 Task: For heading Calibri with Bold.  font size for heading24,  'Change the font style of data to'Bell MT.  and font size to 16,  Change the alignment of both headline & data to Align middle & Align Center.  In the sheet  Budget Management Template Workbook
Action: Mouse moved to (25, 132)
Screenshot: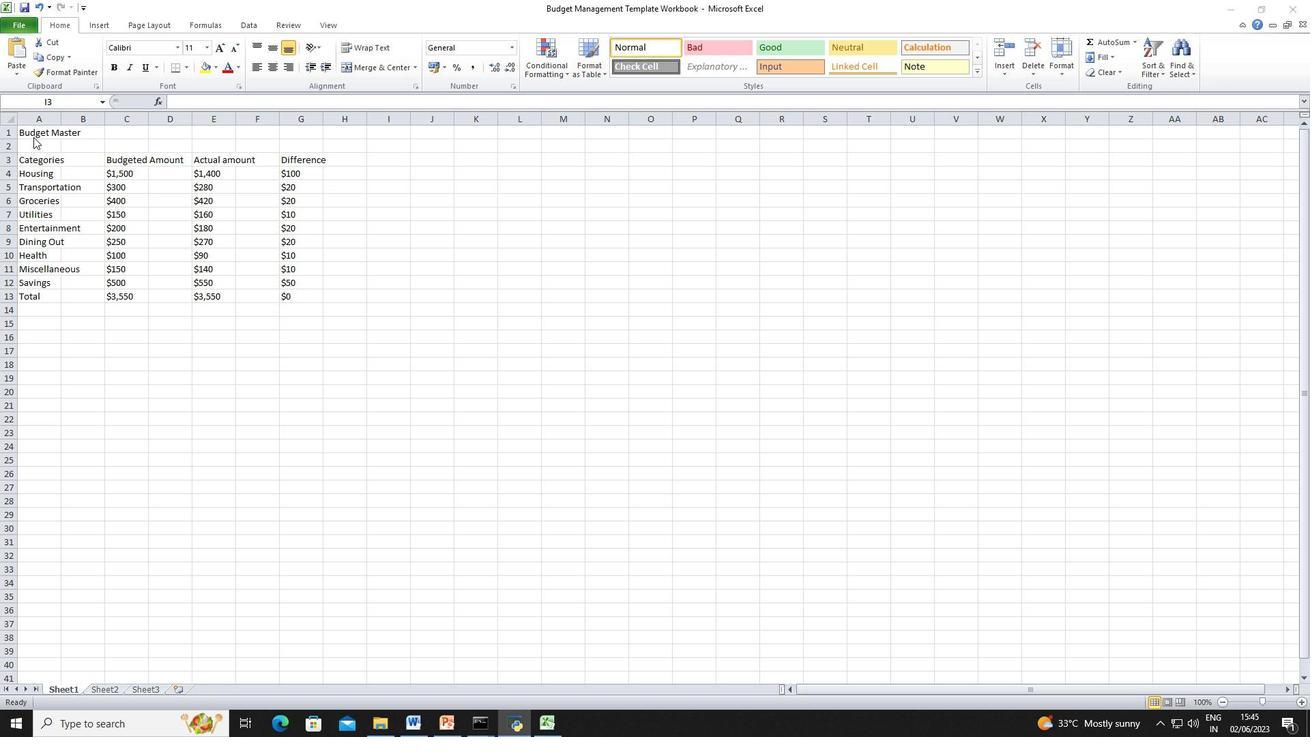 
Action: Mouse pressed left at (25, 132)
Screenshot: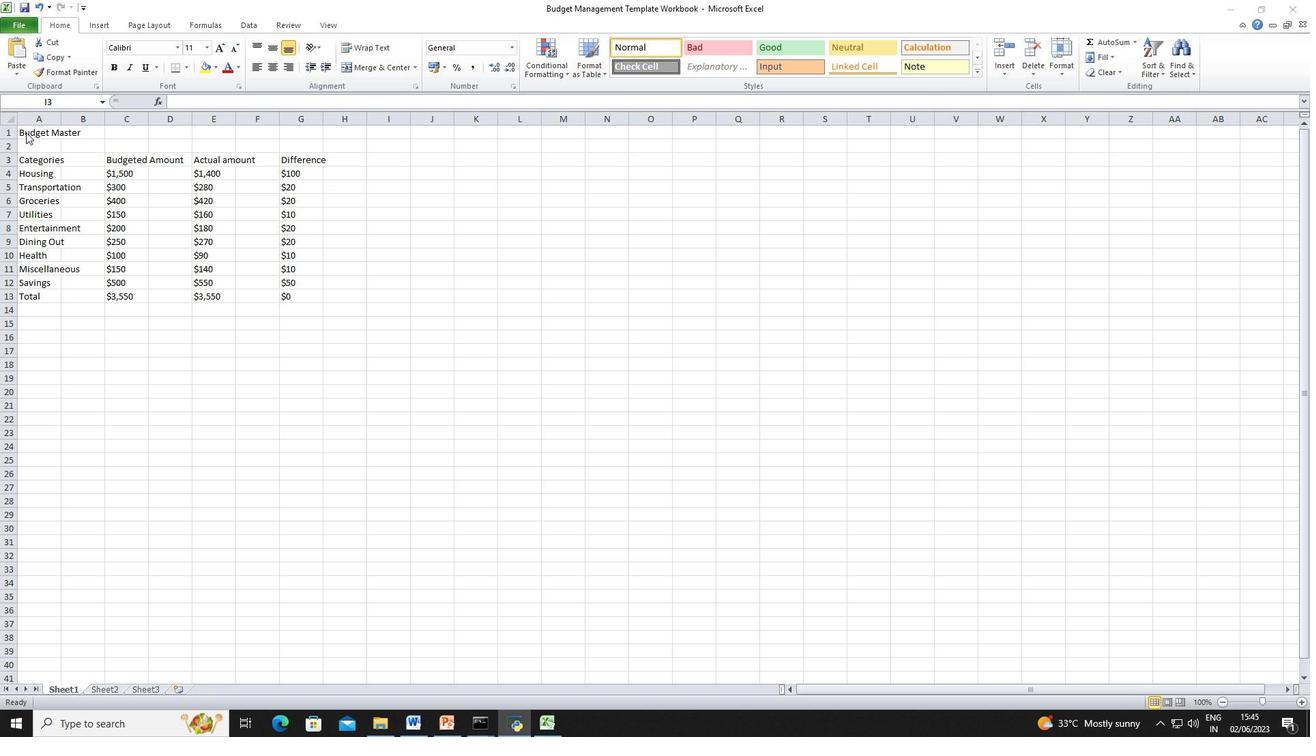 
Action: Mouse pressed left at (25, 132)
Screenshot: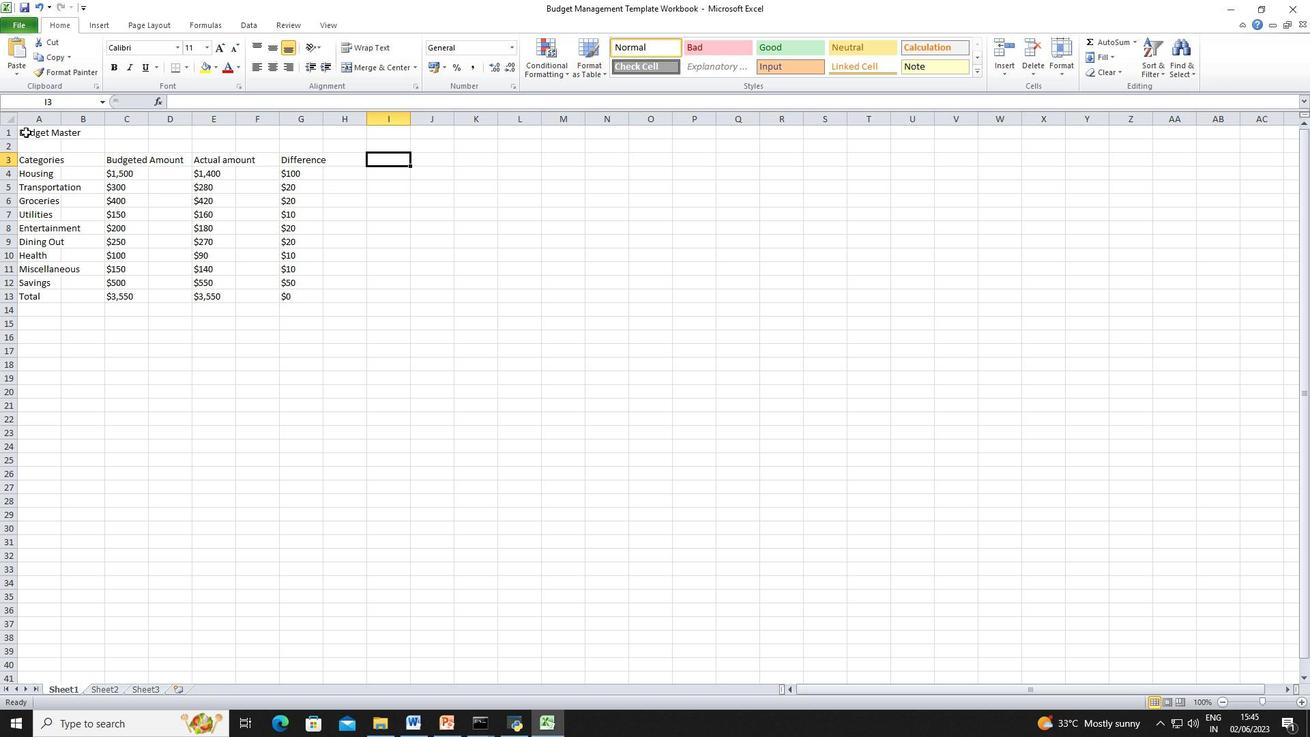 
Action: Mouse moved to (174, 43)
Screenshot: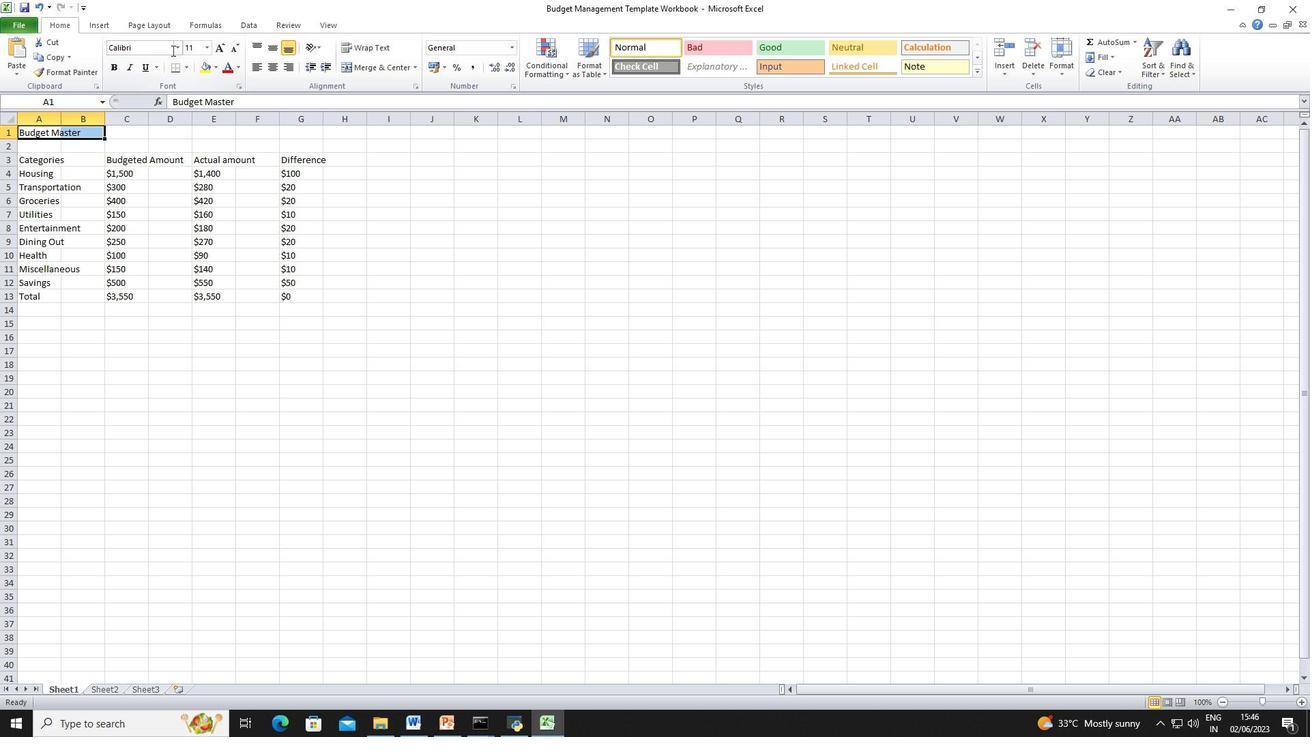 
Action: Mouse pressed left at (174, 43)
Screenshot: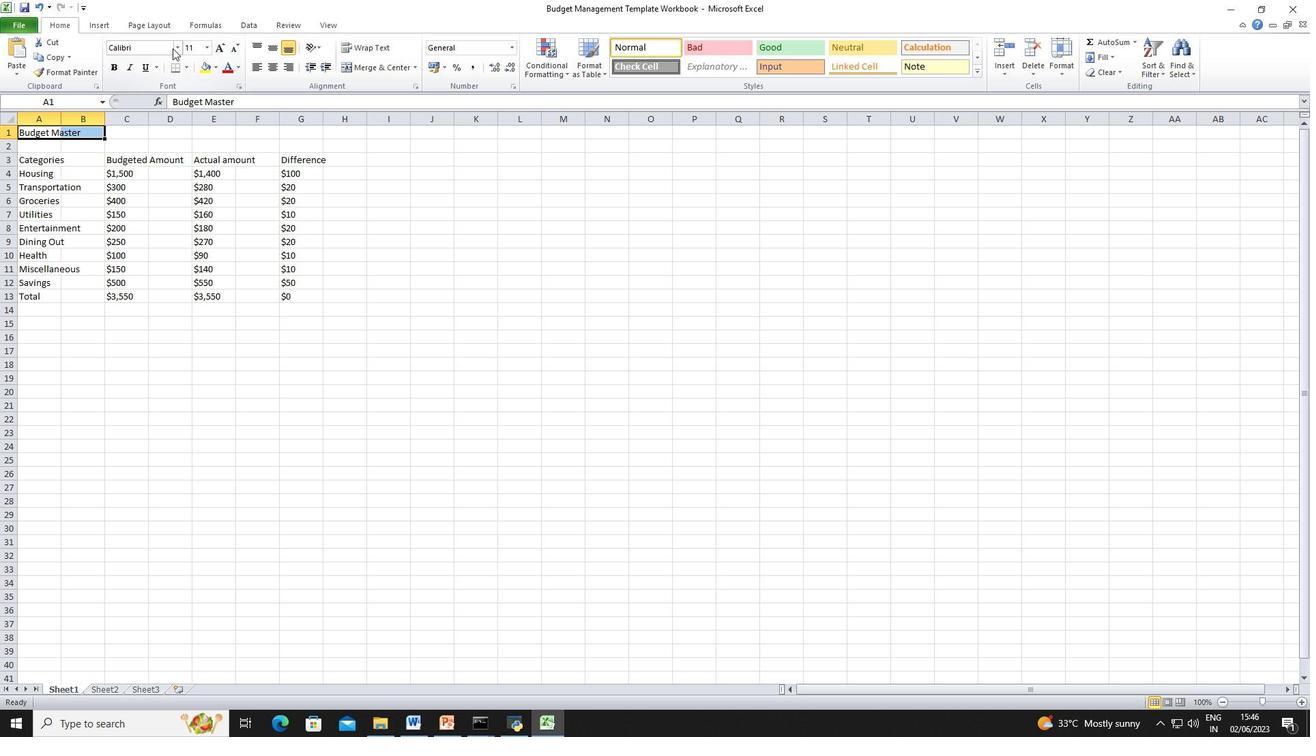 
Action: Mouse moved to (171, 91)
Screenshot: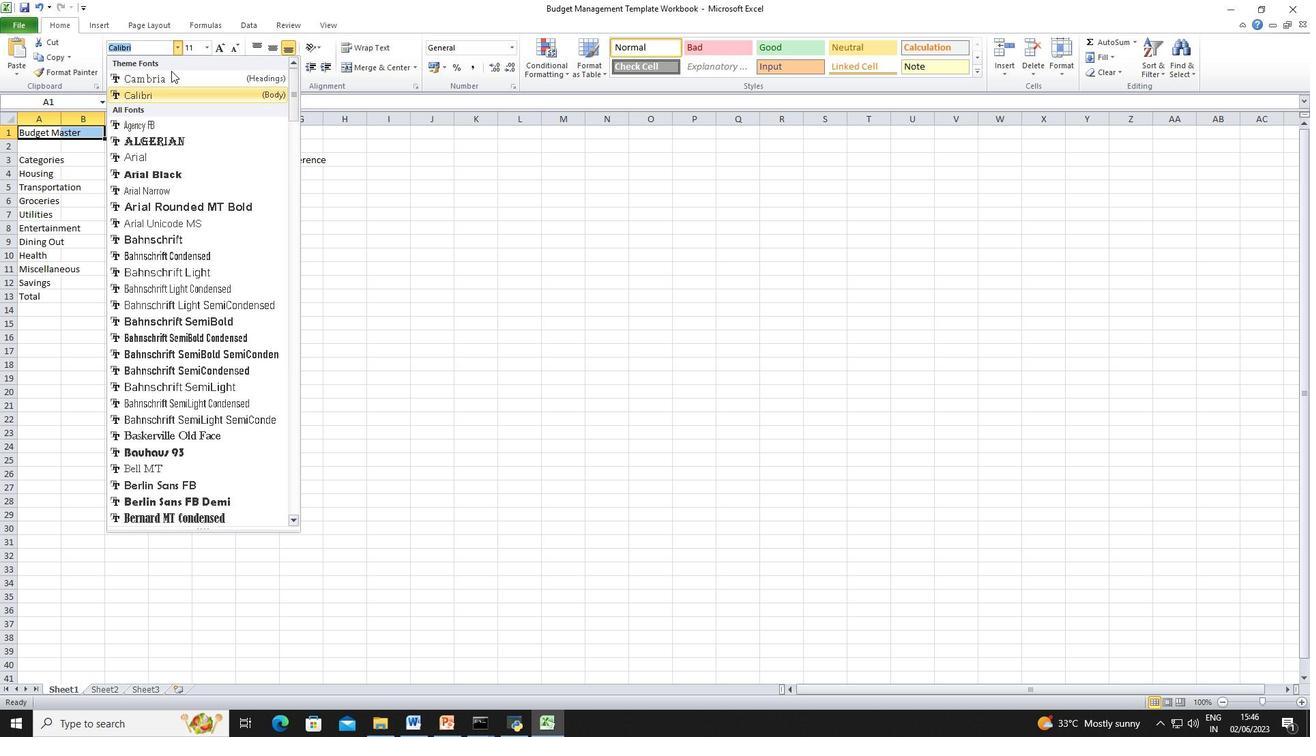 
Action: Mouse pressed left at (171, 91)
Screenshot: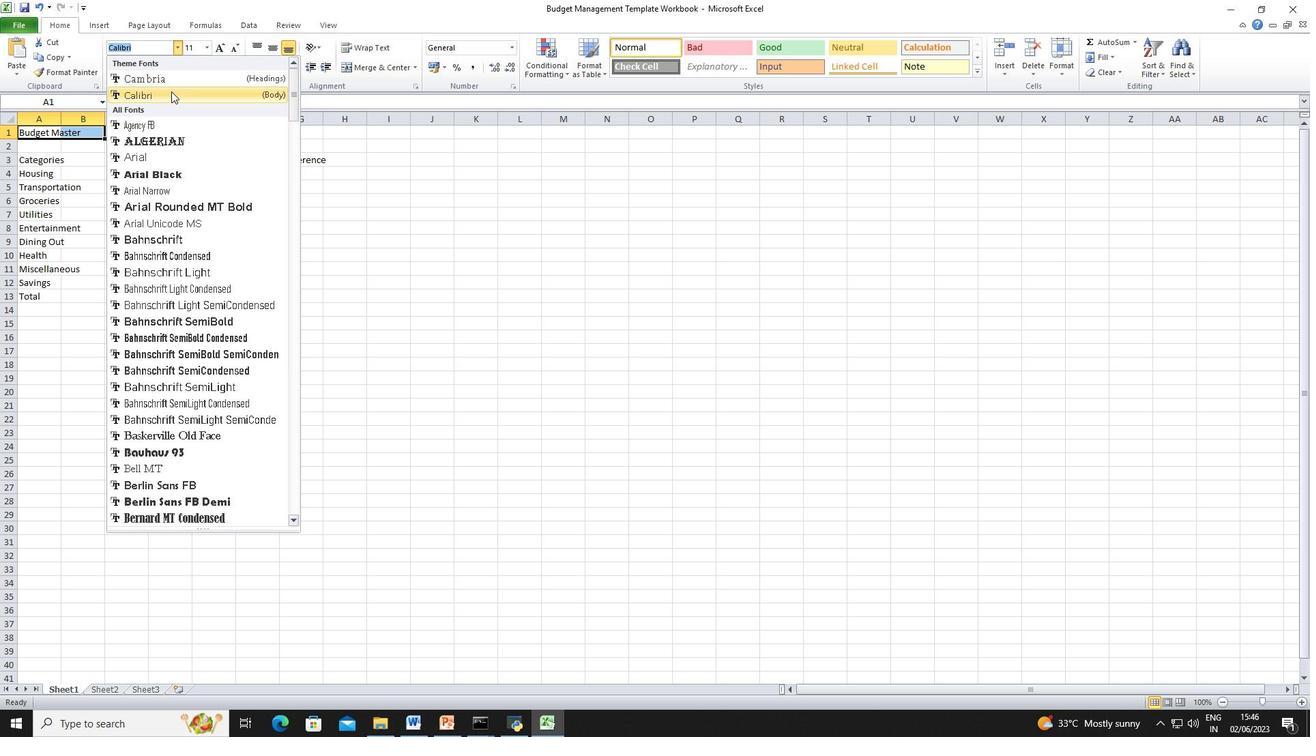 
Action: Mouse moved to (111, 67)
Screenshot: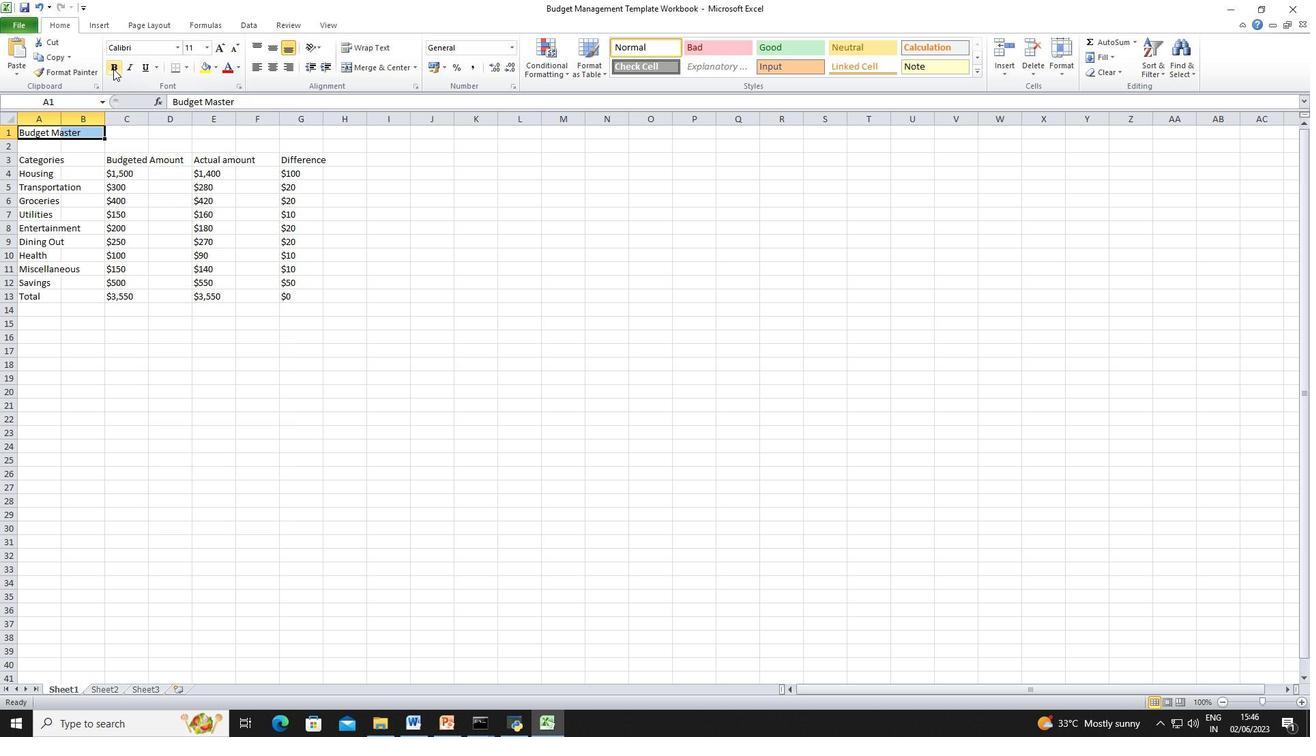 
Action: Mouse pressed left at (111, 67)
Screenshot: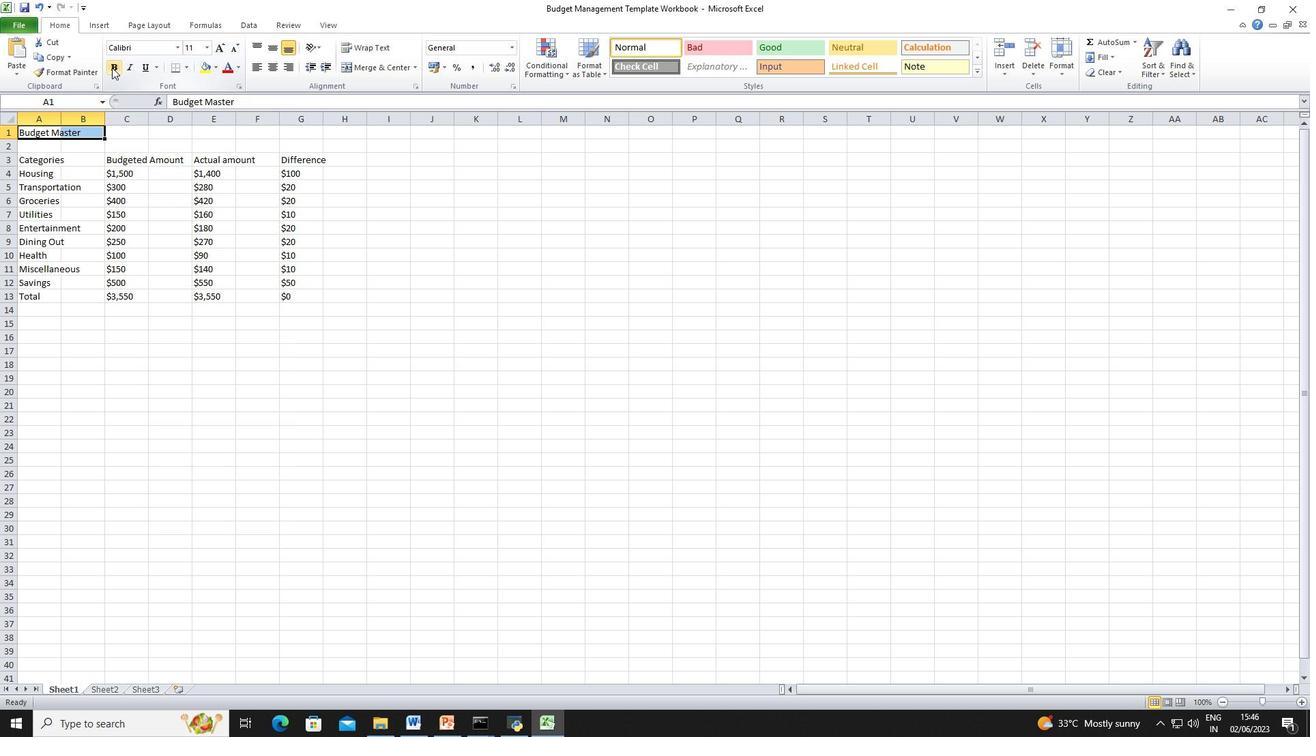 
Action: Mouse moved to (210, 44)
Screenshot: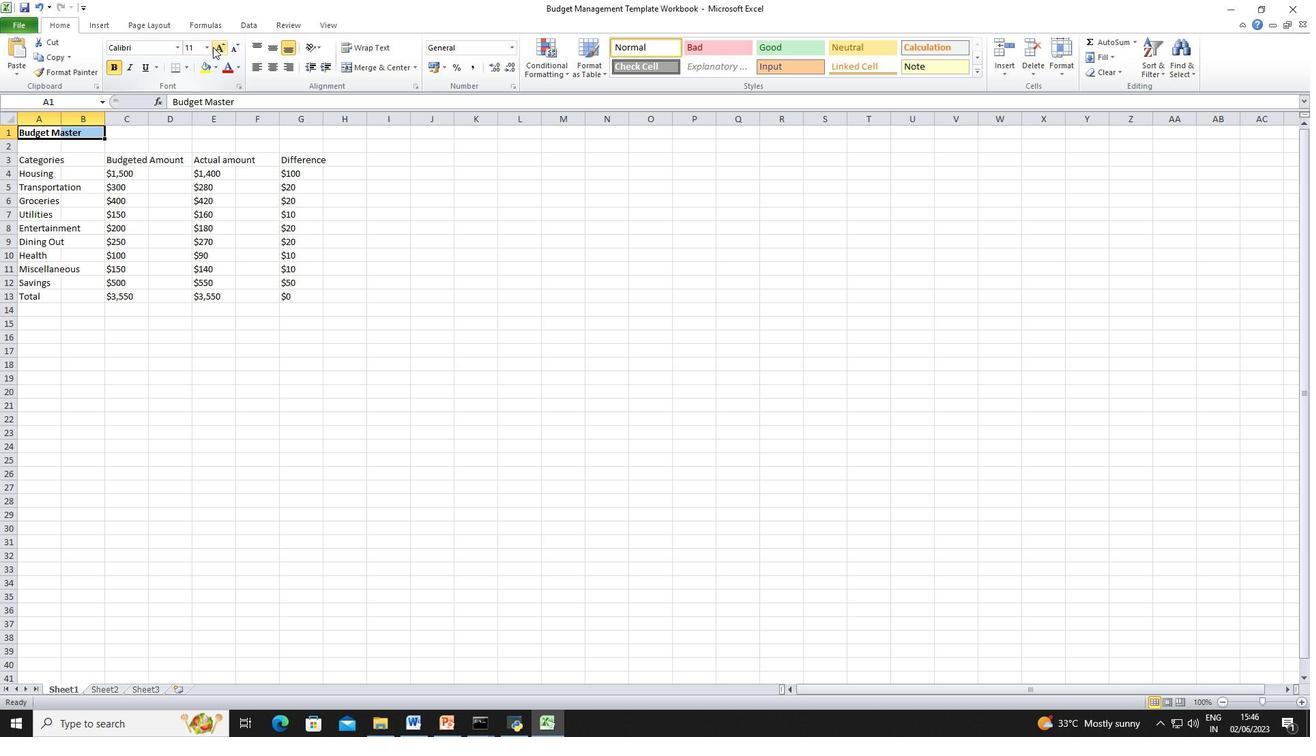 
Action: Mouse pressed left at (210, 44)
Screenshot: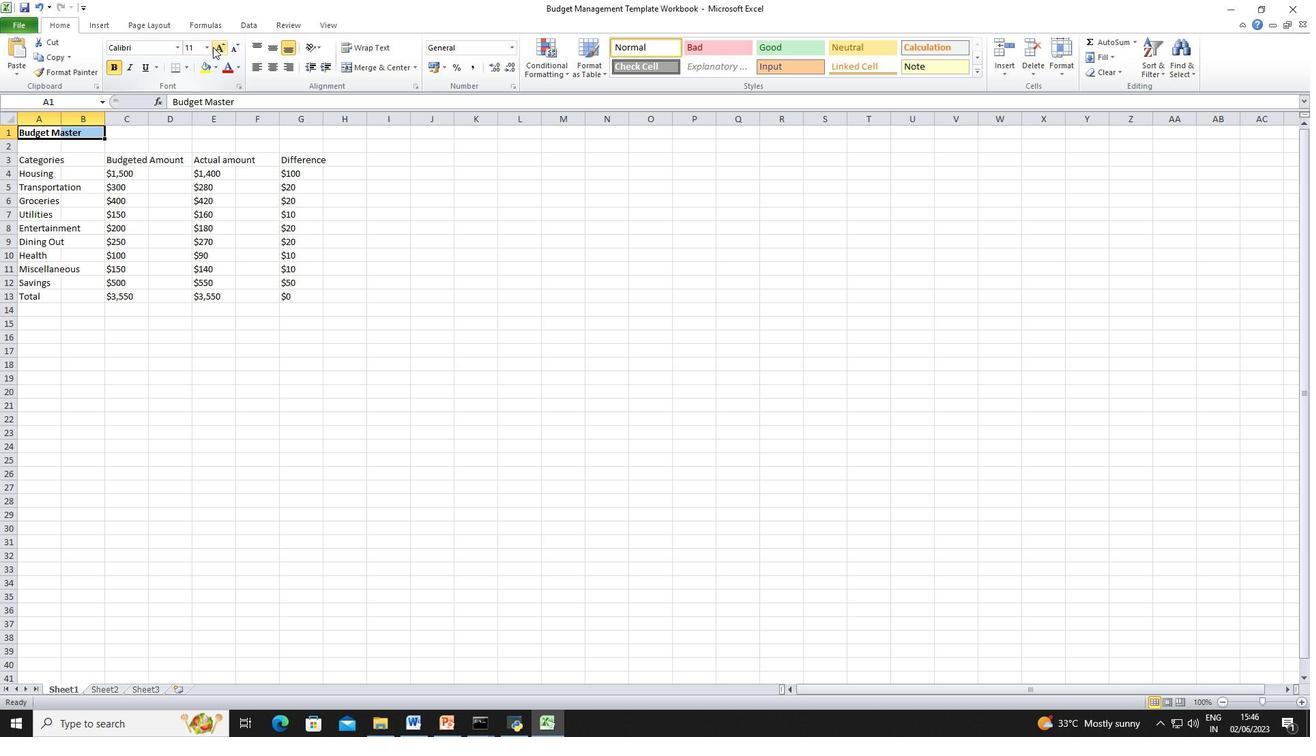 
Action: Mouse moved to (195, 176)
Screenshot: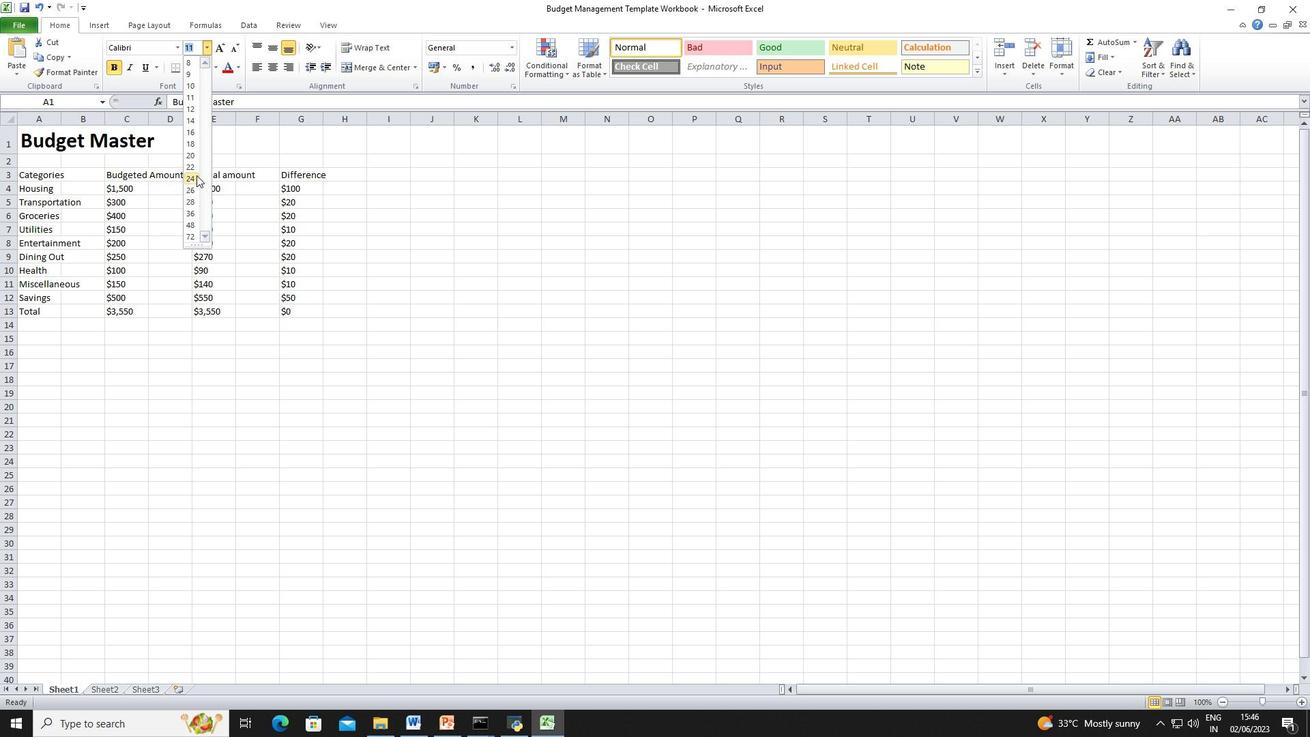 
Action: Mouse pressed left at (195, 176)
Screenshot: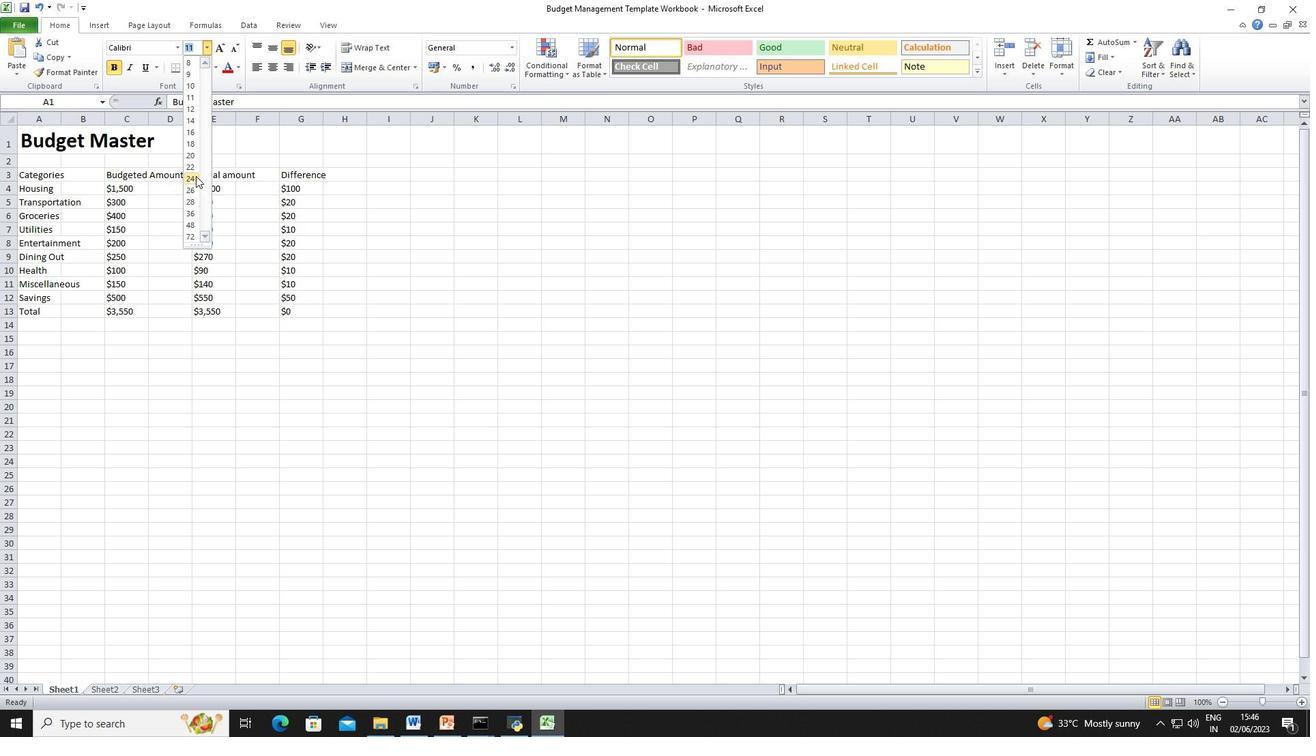 
Action: Mouse moved to (49, 171)
Screenshot: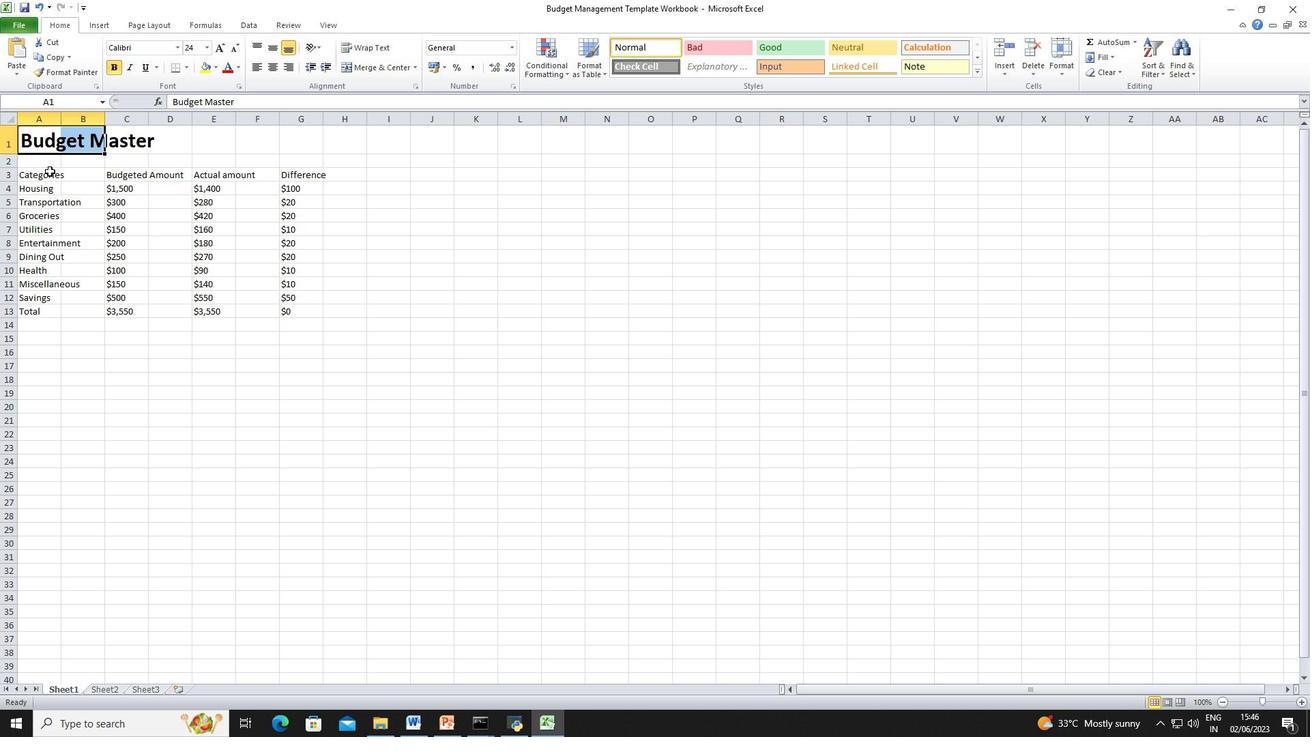 
Action: Mouse pressed left at (49, 171)
Screenshot: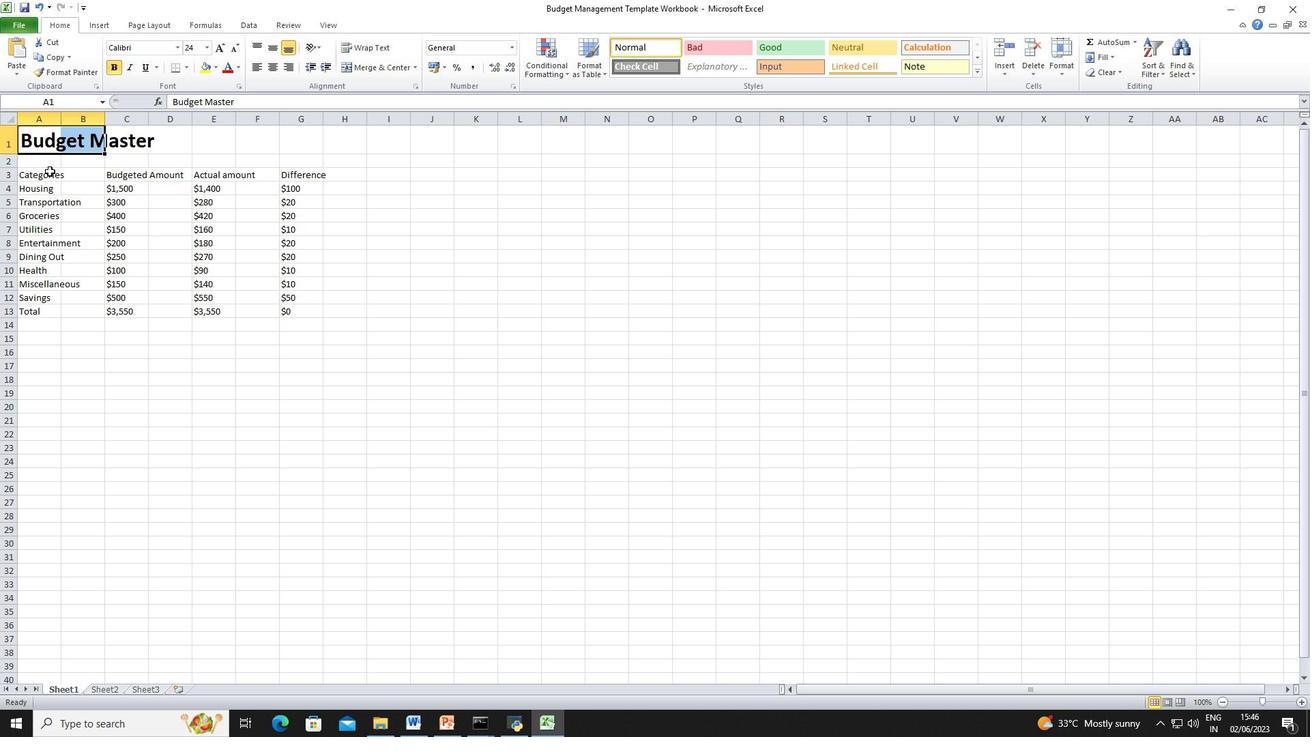 
Action: Mouse moved to (177, 47)
Screenshot: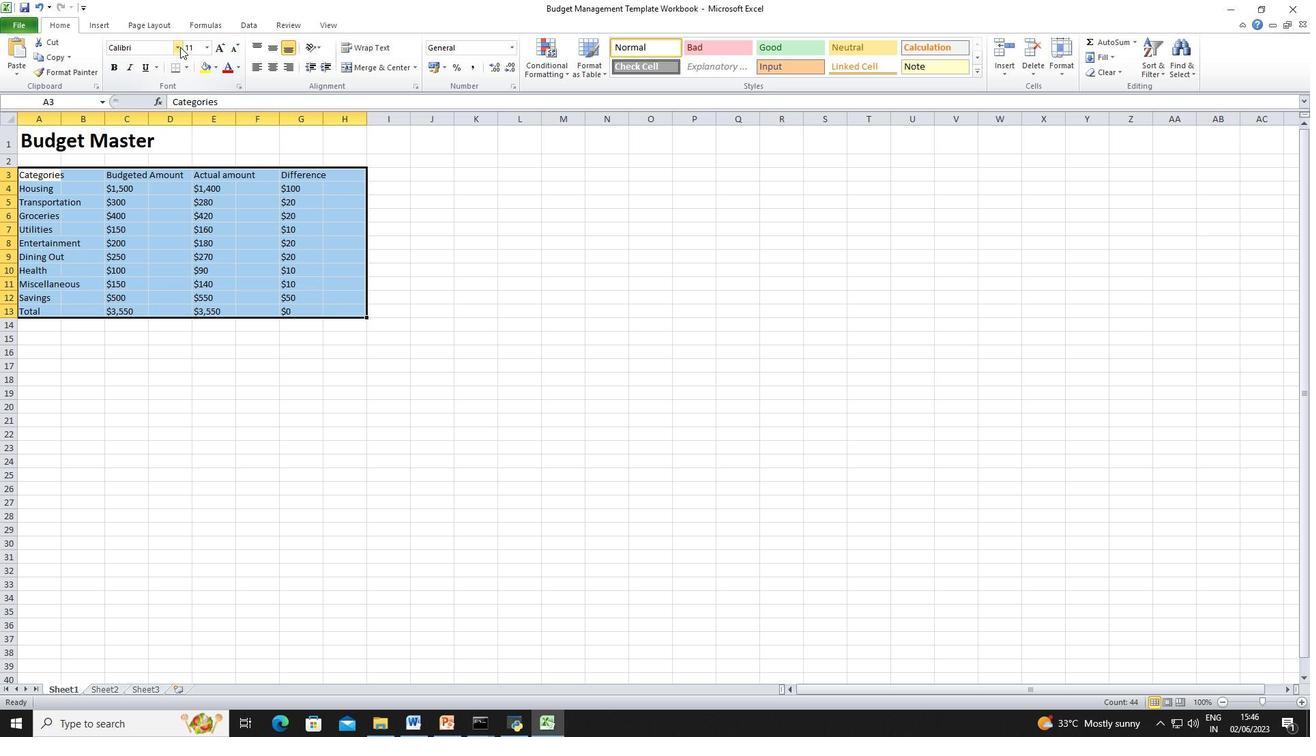 
Action: Mouse pressed left at (177, 47)
Screenshot: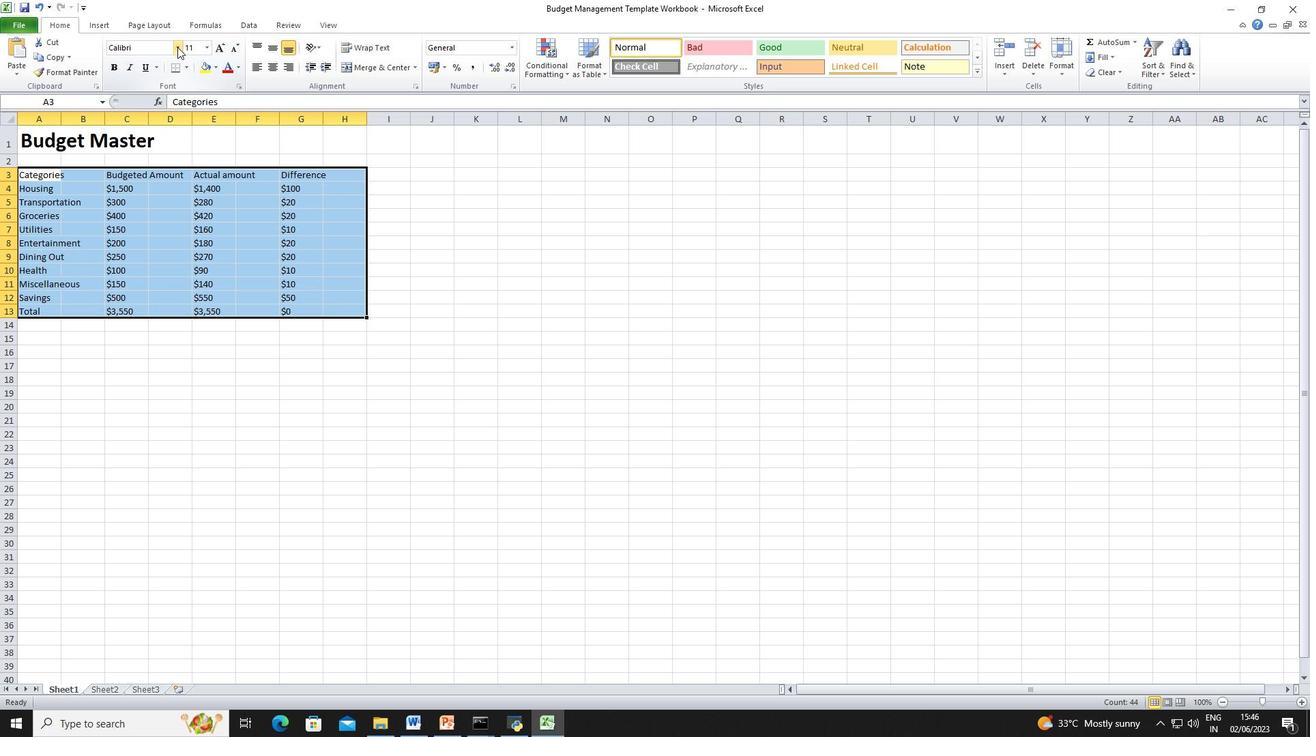 
Action: Mouse moved to (193, 465)
Screenshot: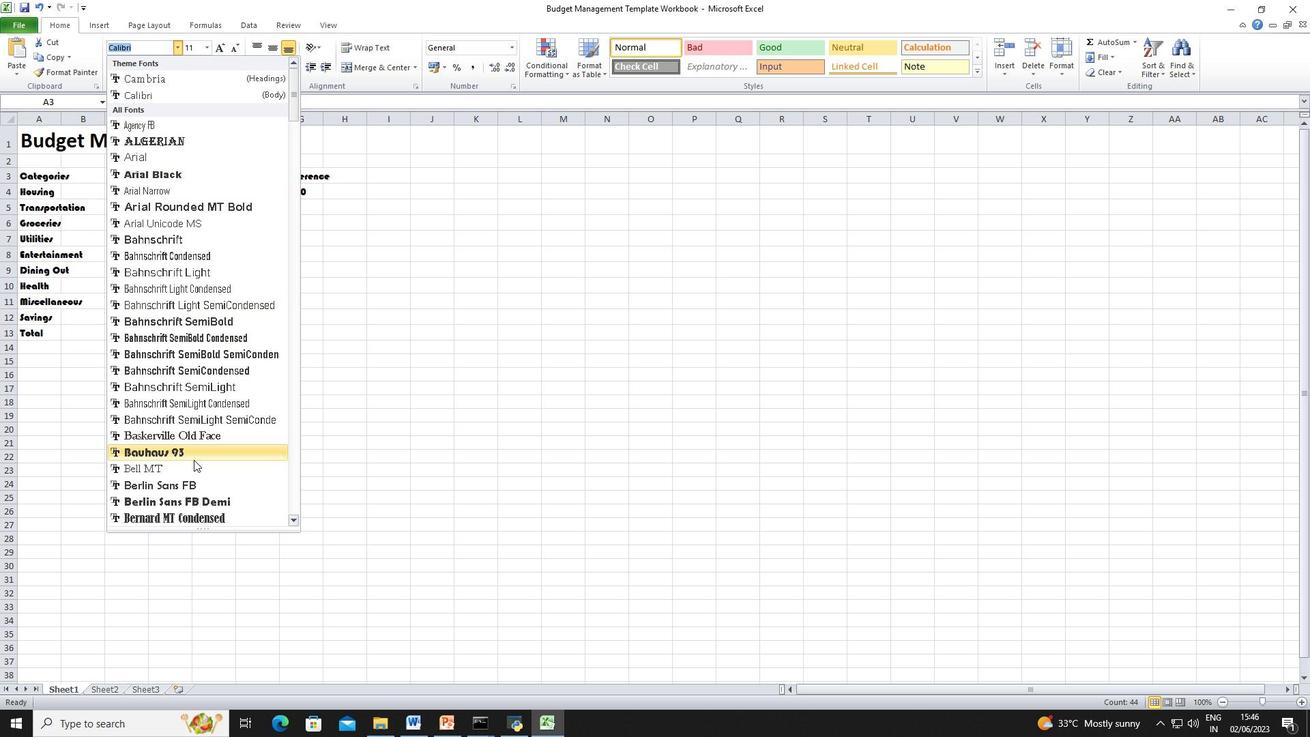 
Action: Mouse pressed left at (193, 465)
Screenshot: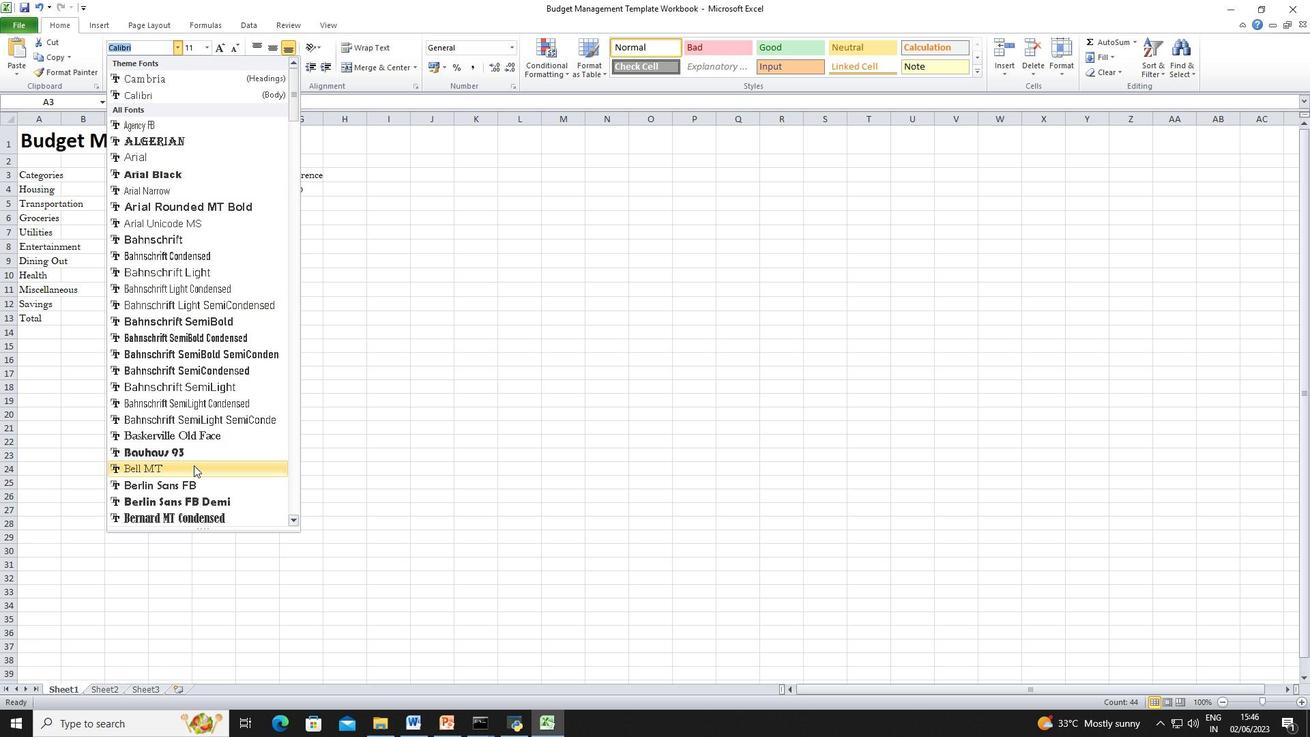 
Action: Mouse moved to (206, 48)
Screenshot: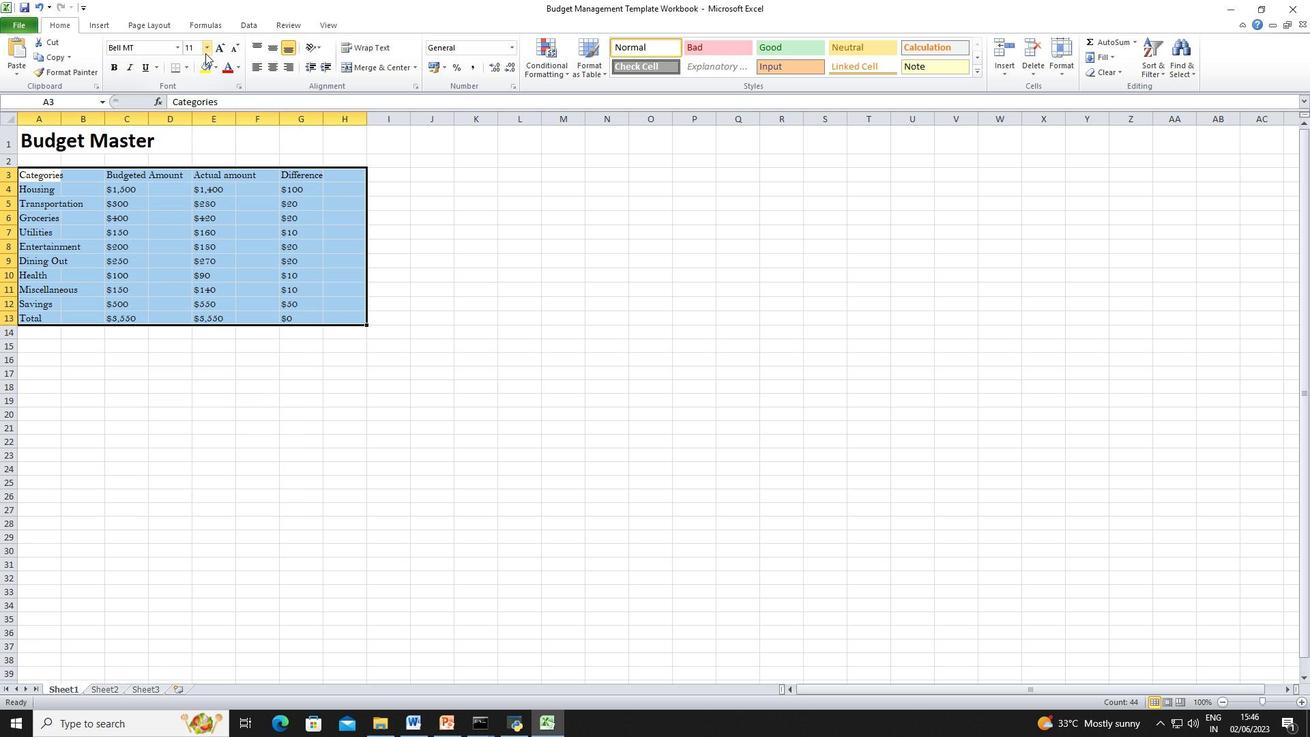 
Action: Mouse pressed left at (206, 48)
Screenshot: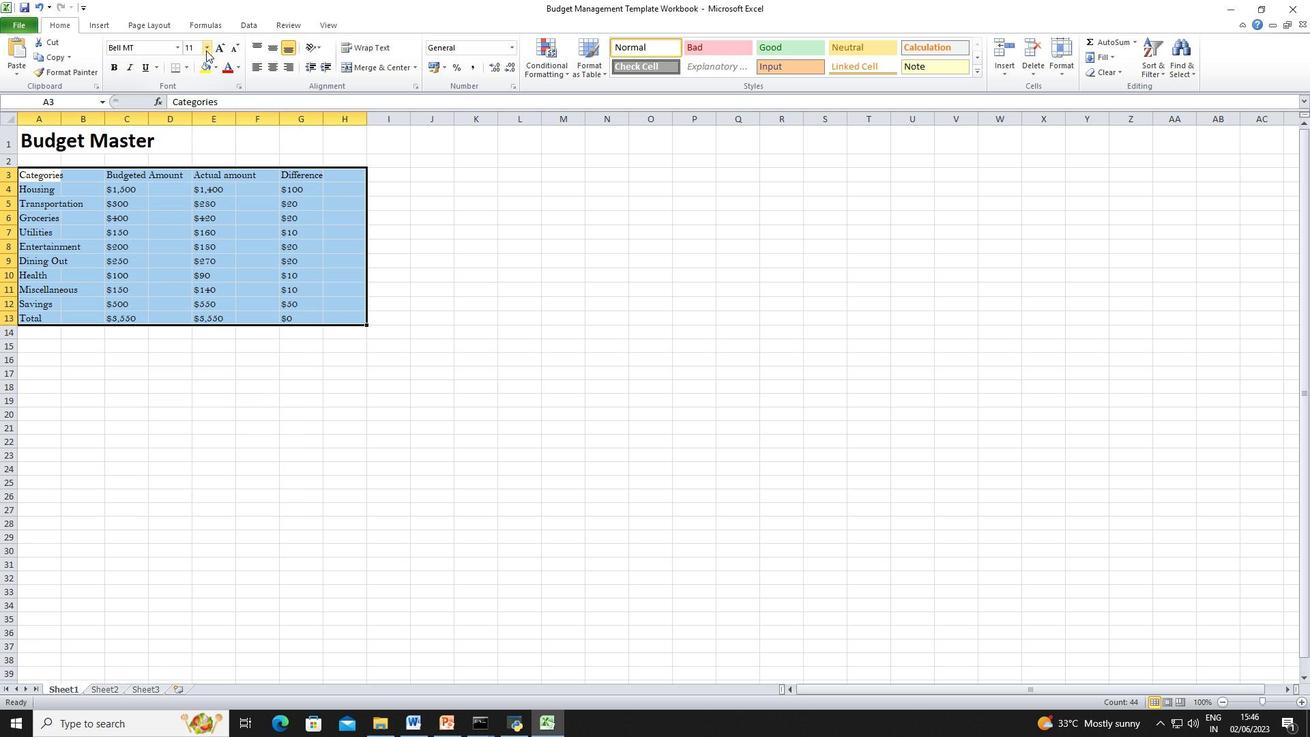 
Action: Mouse moved to (196, 130)
Screenshot: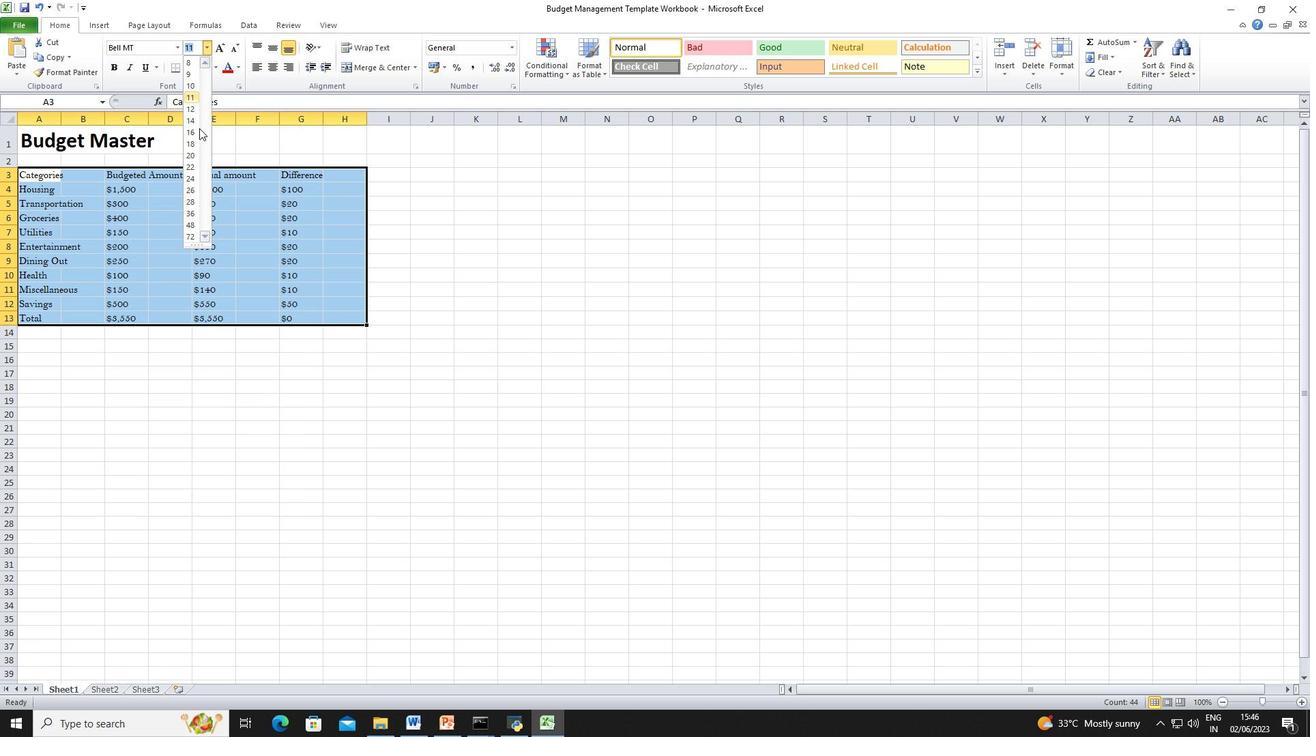 
Action: Mouse pressed left at (196, 130)
Screenshot: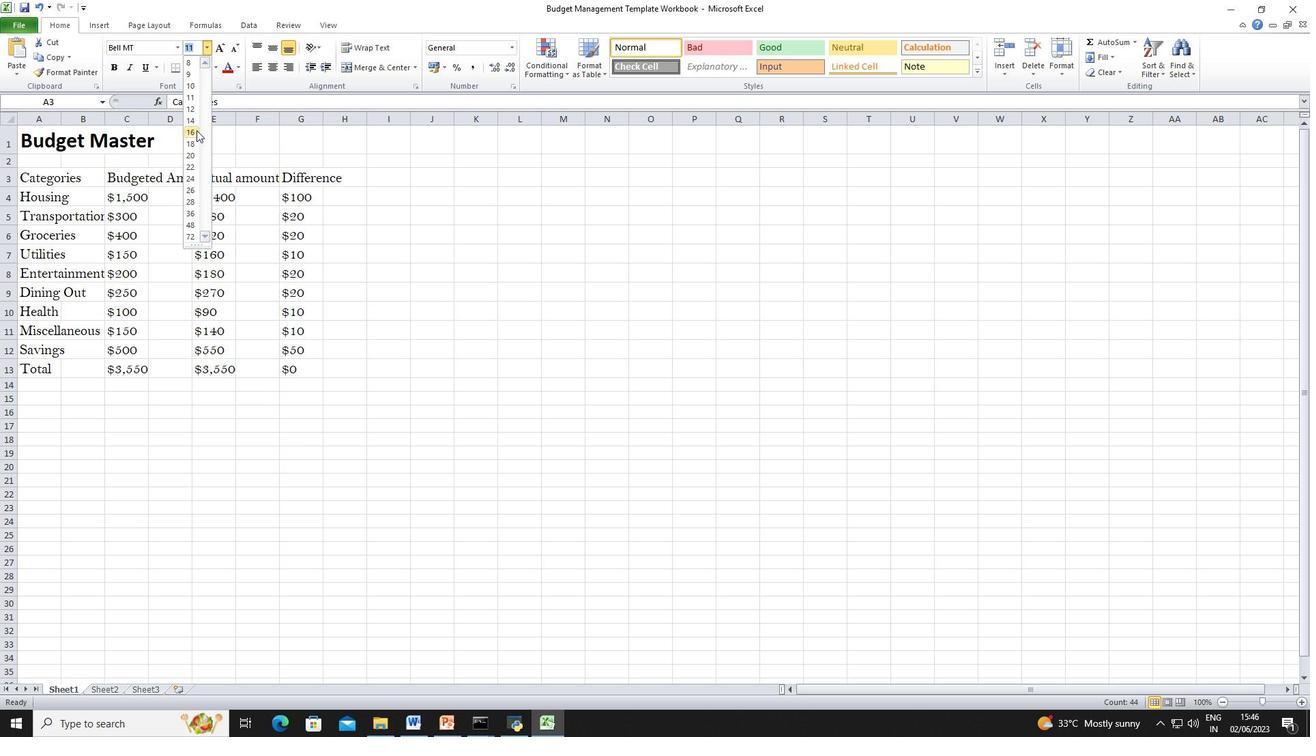 
Action: Mouse moved to (267, 66)
Screenshot: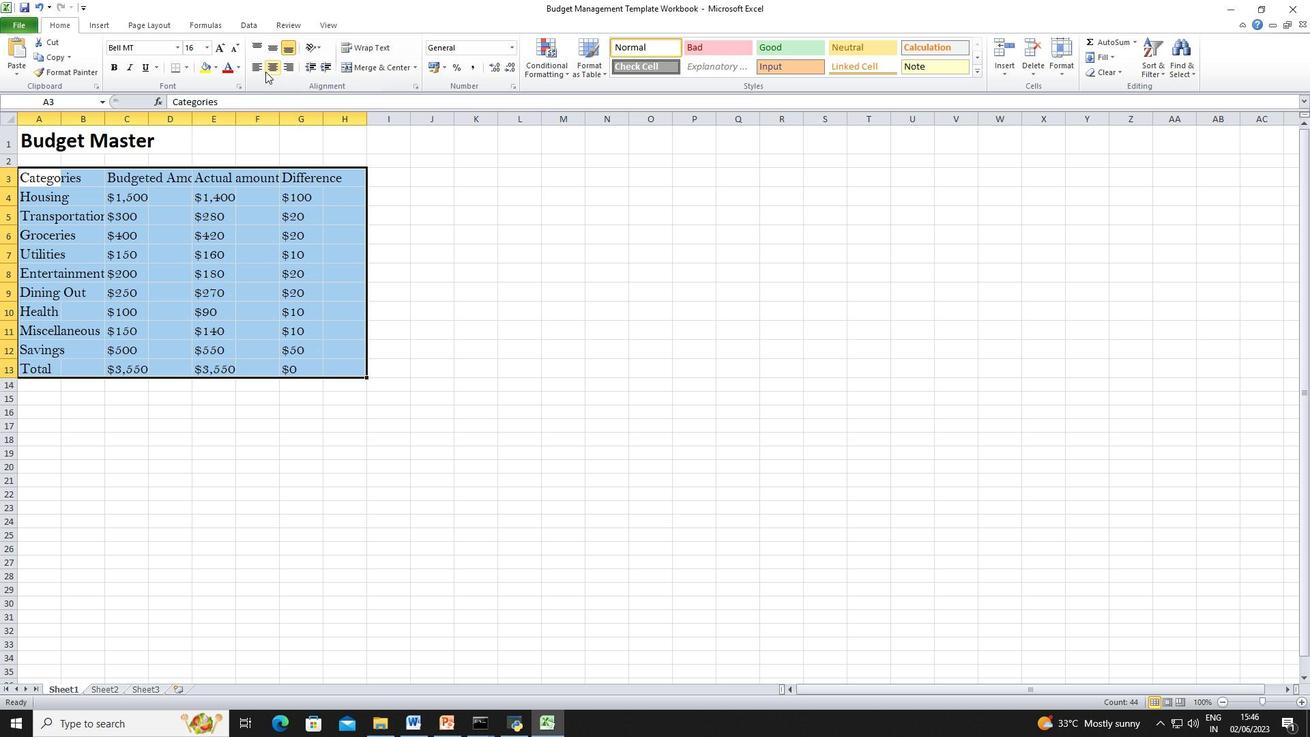 
Action: Mouse pressed left at (267, 66)
Screenshot: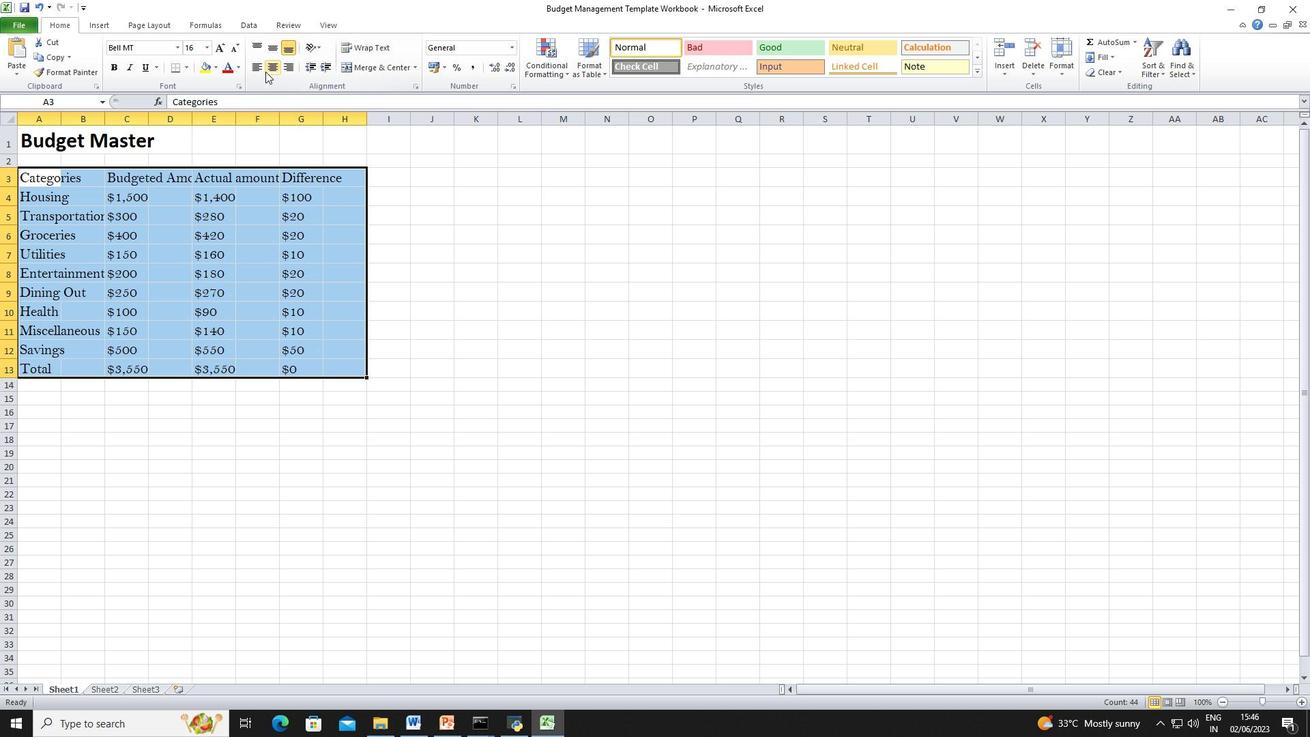 
Action: Mouse moved to (32, 137)
Screenshot: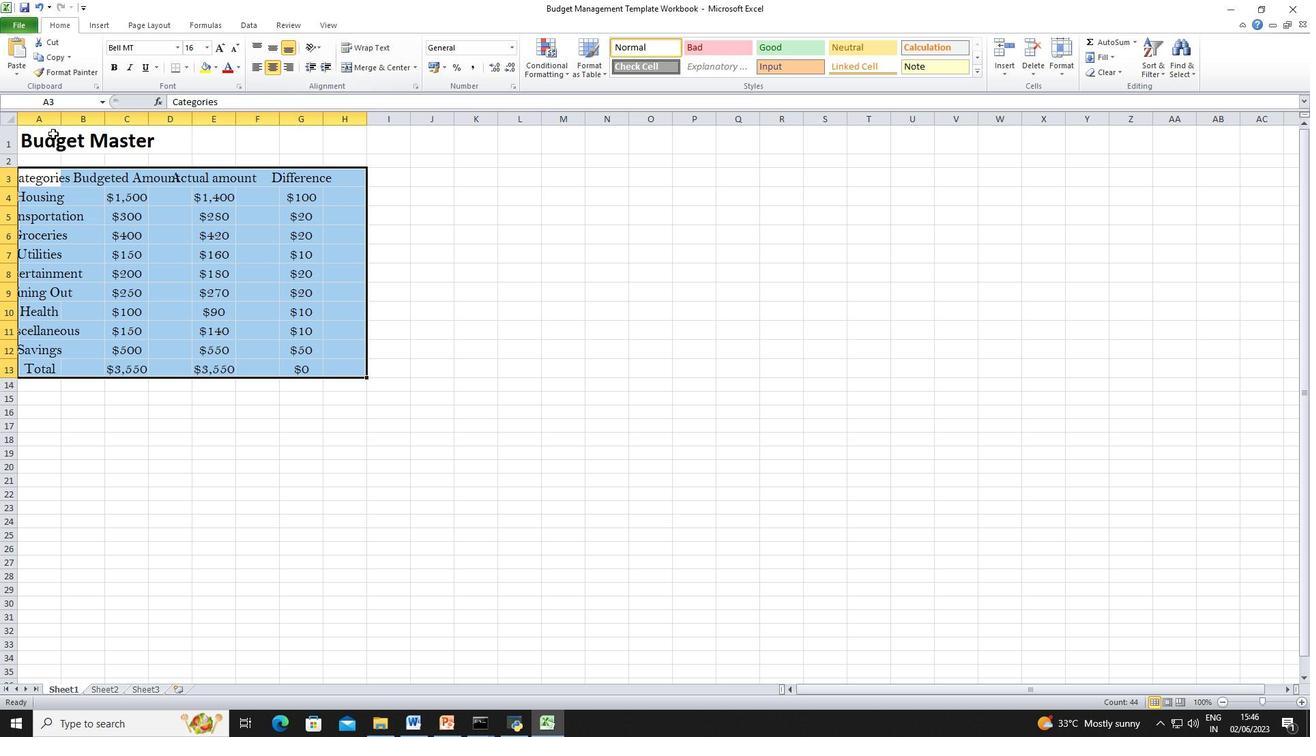
Action: Mouse pressed left at (32, 137)
Screenshot: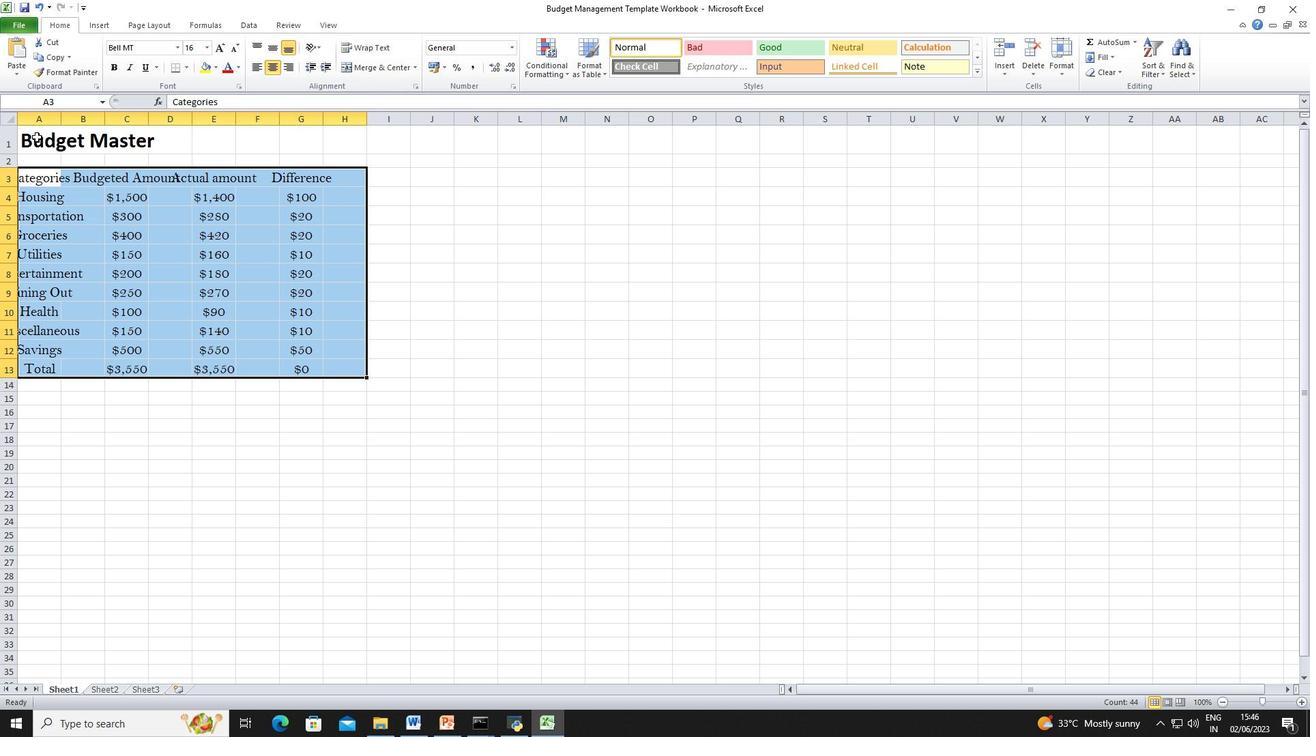 
Action: Mouse moved to (267, 72)
Screenshot: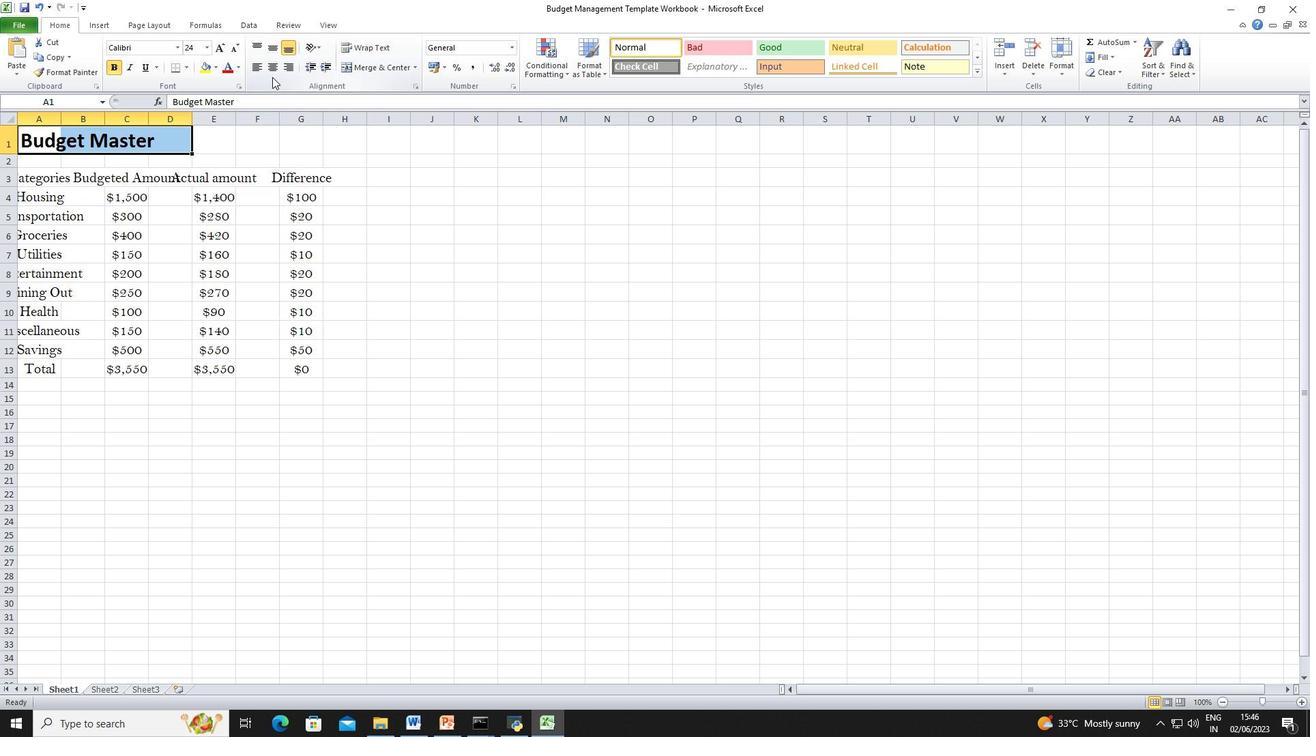 
Action: Mouse pressed left at (267, 72)
Screenshot: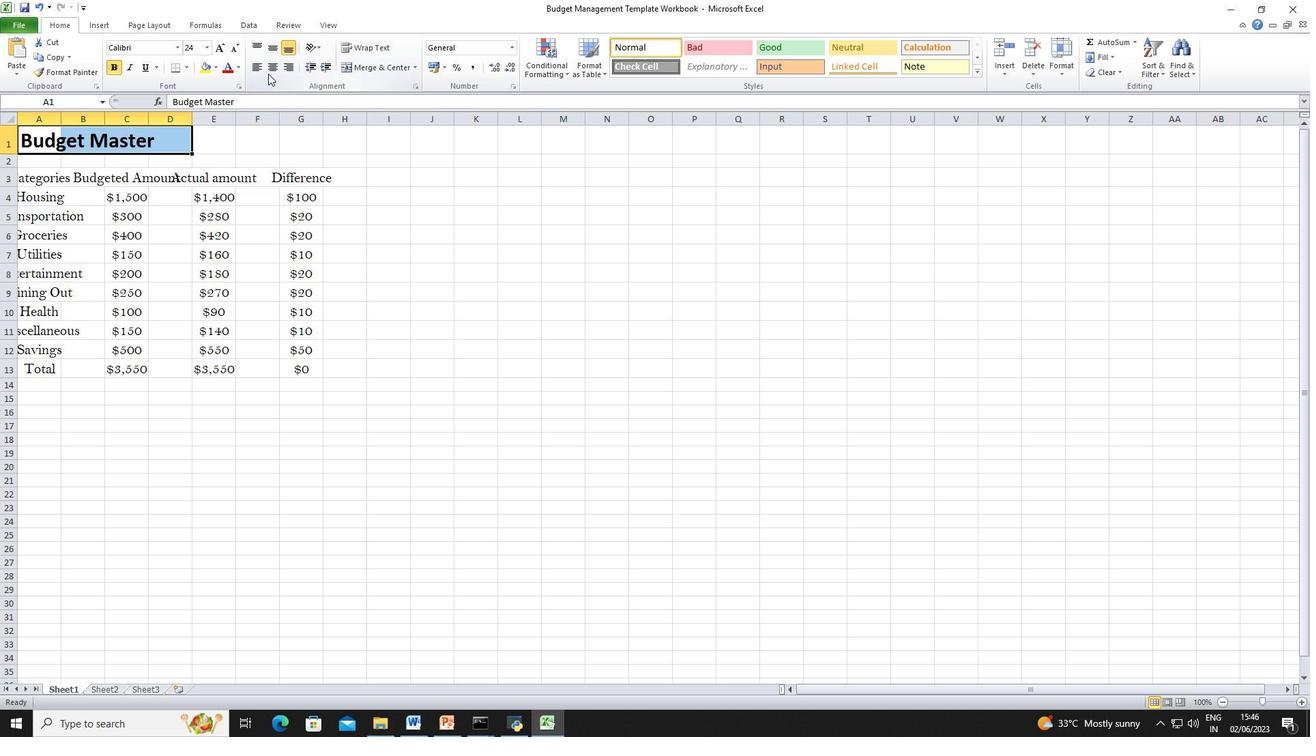 
Action: Mouse moved to (59, 116)
Screenshot: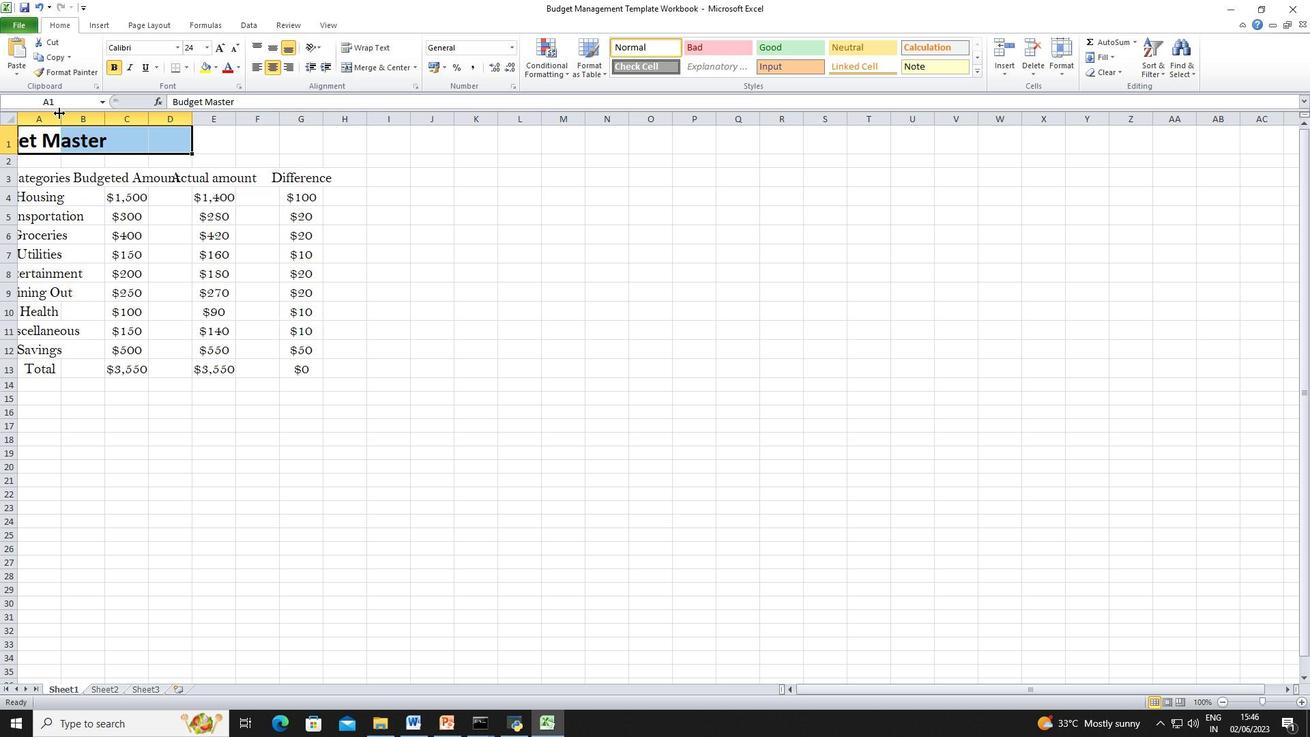 
Action: Mouse pressed left at (59, 116)
Screenshot: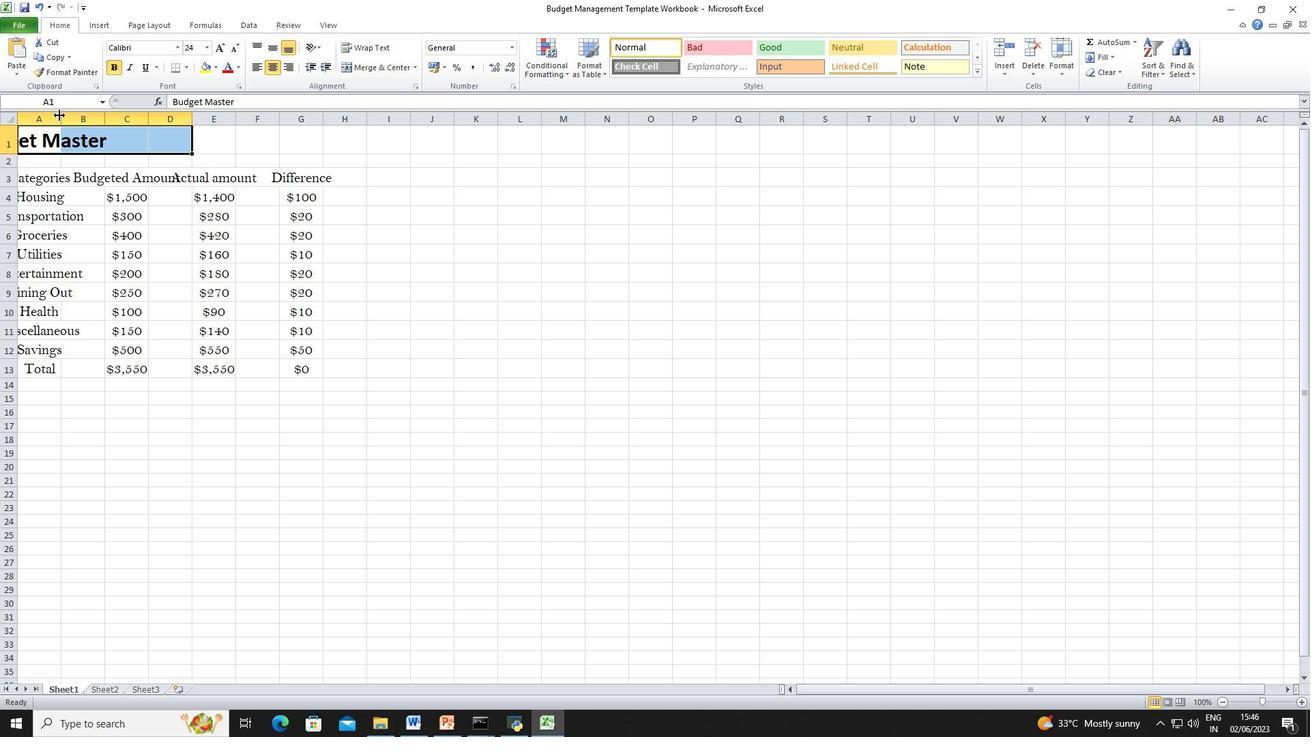 
Action: Mouse moved to (120, 124)
Screenshot: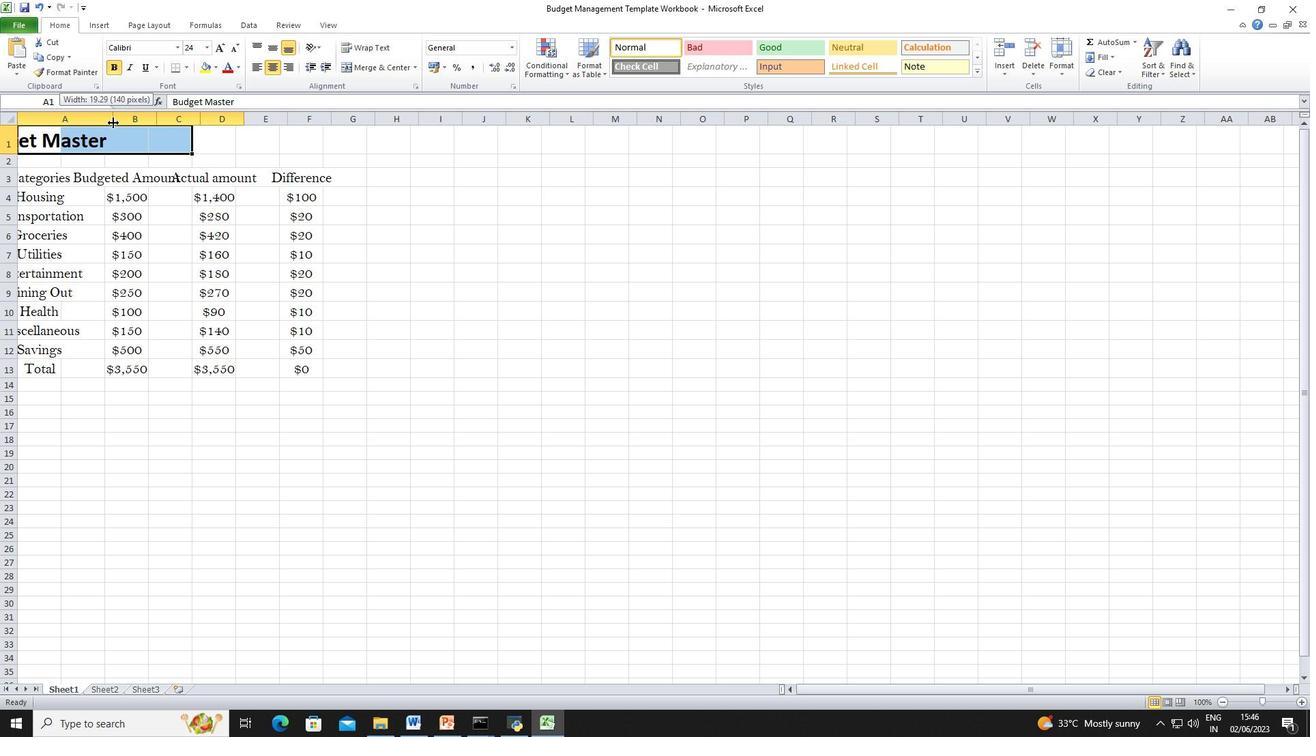 
Action: Mouse pressed left at (120, 124)
Screenshot: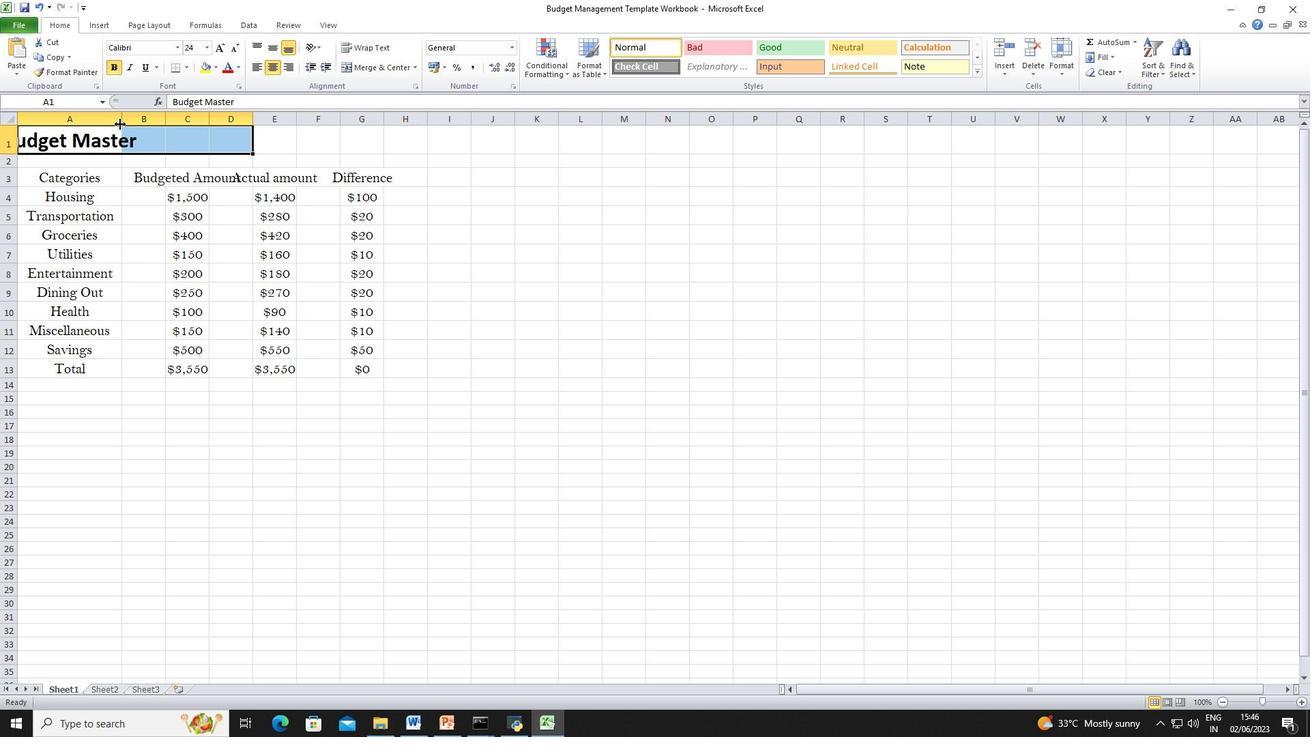 
Action: Mouse moved to (507, 369)
Screenshot: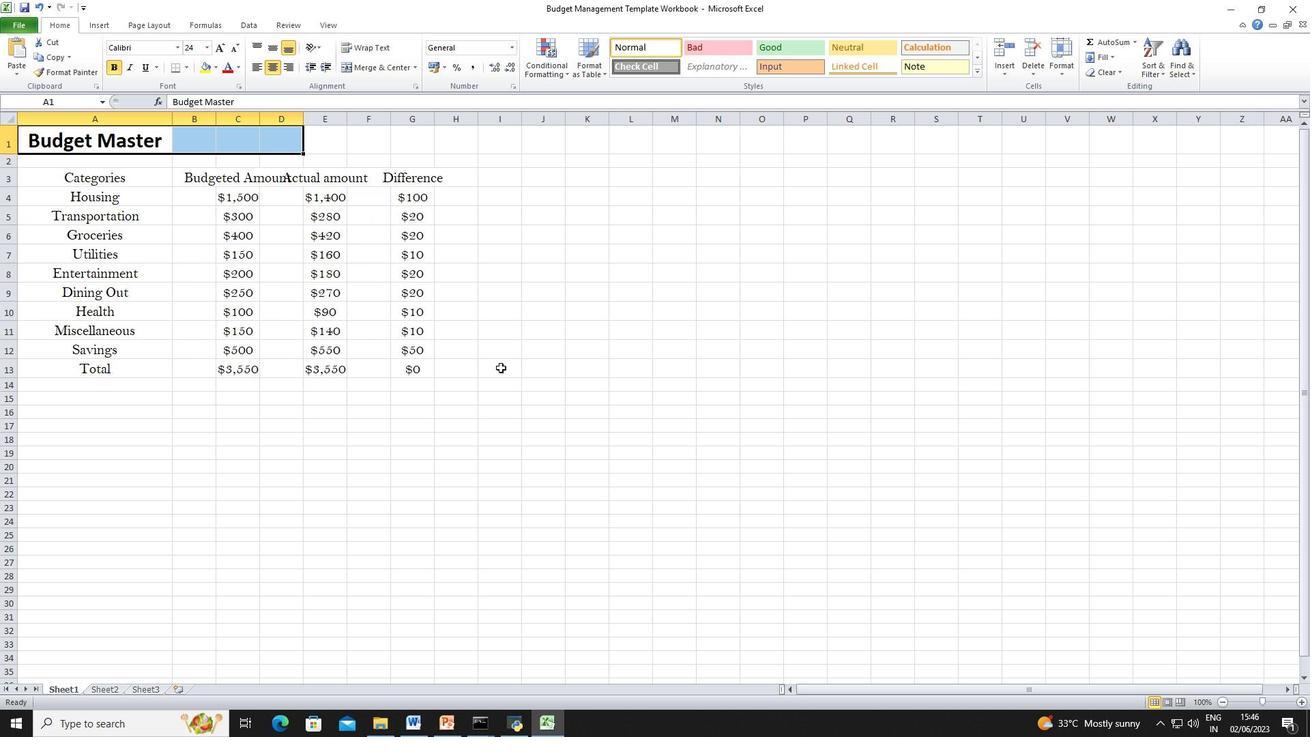 
Action: Mouse pressed left at (507, 369)
Screenshot: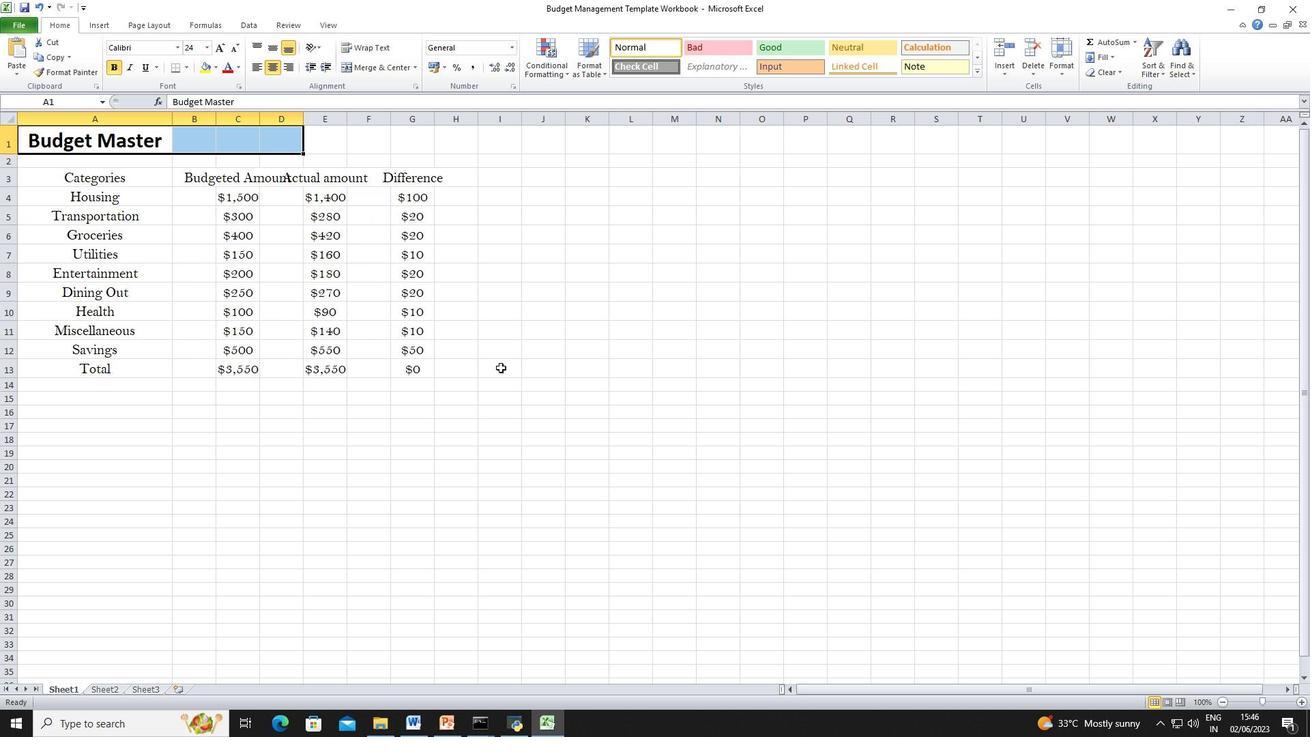 
